 Task: Export your Outlook emails to a .pst file and save it on your desktop.
Action: Mouse moved to (76, 80)
Screenshot: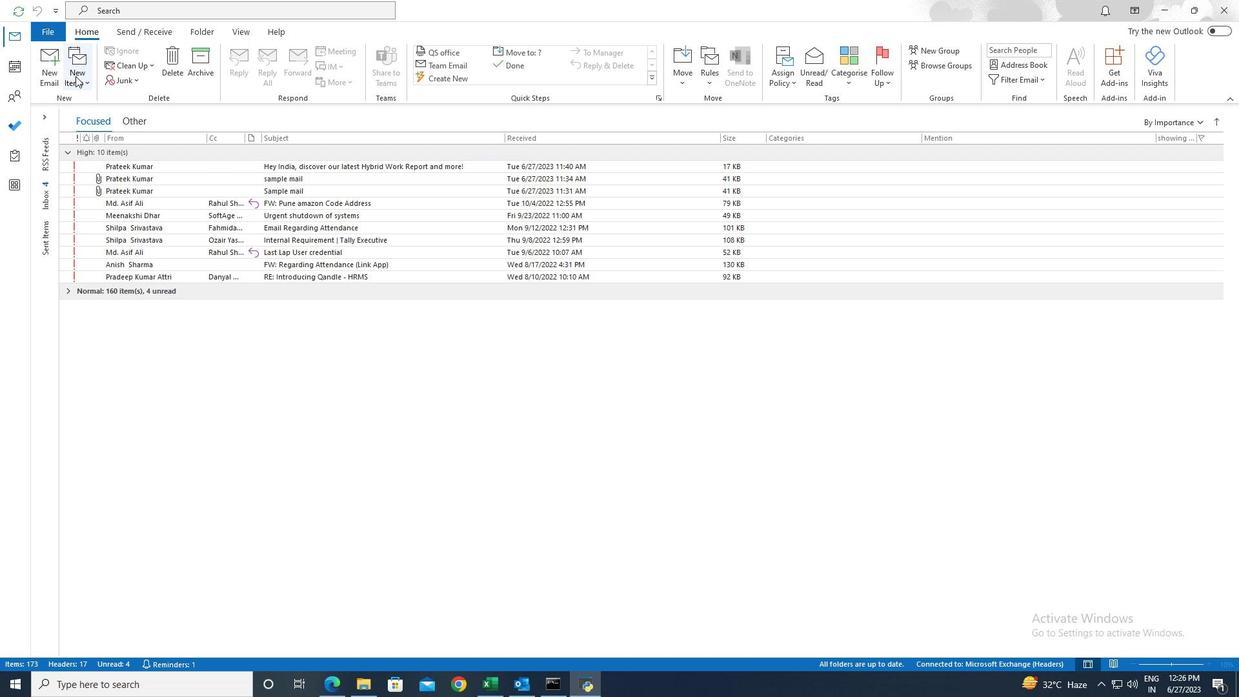 
Action: Mouse pressed left at (76, 80)
Screenshot: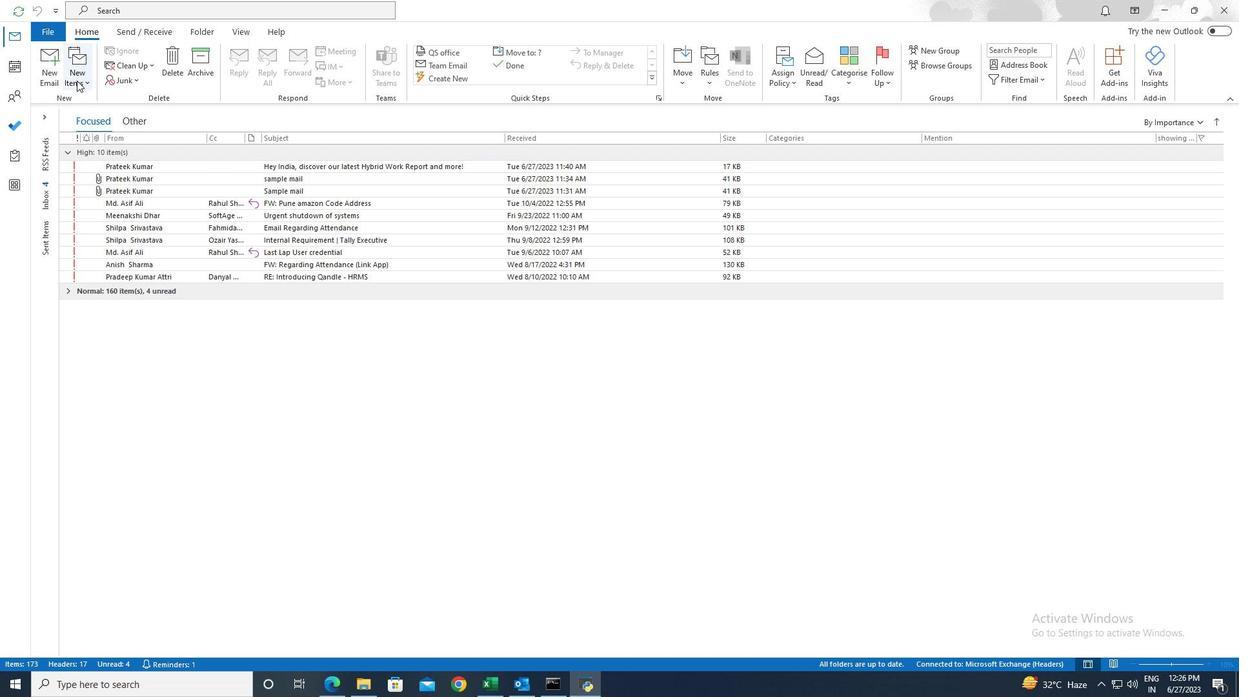 
Action: Mouse moved to (81, 83)
Screenshot: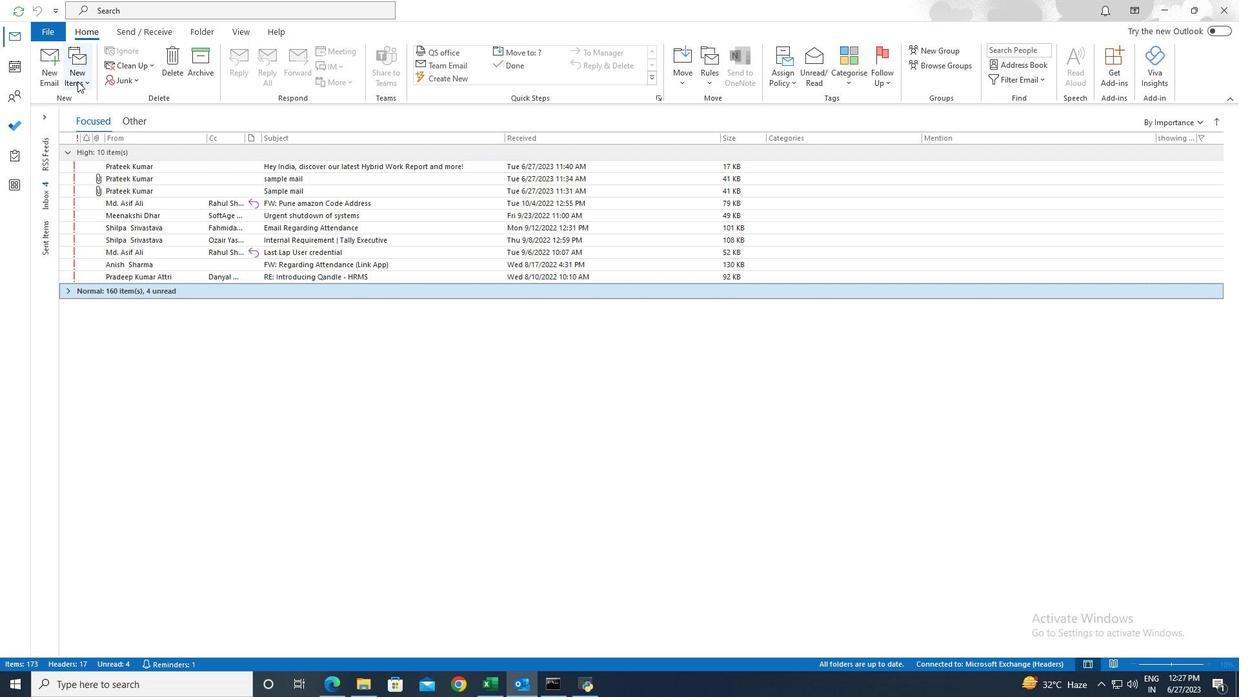 
Action: Mouse pressed left at (81, 83)
Screenshot: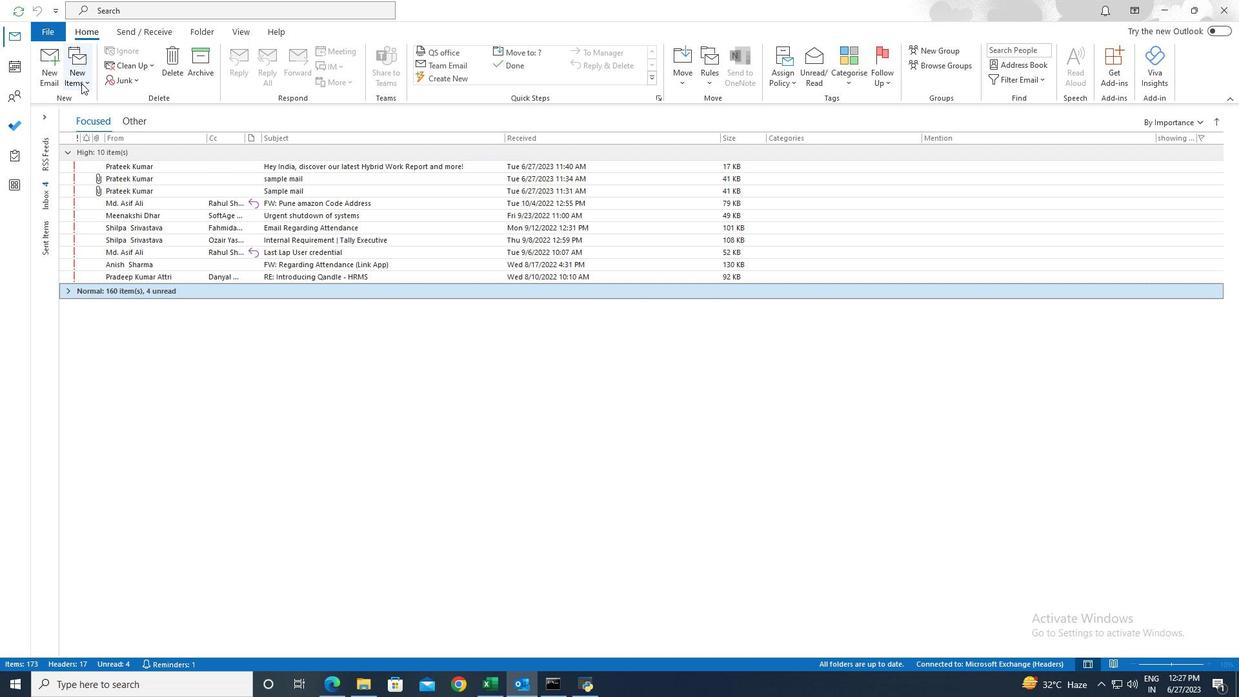 
Action: Mouse moved to (115, 251)
Screenshot: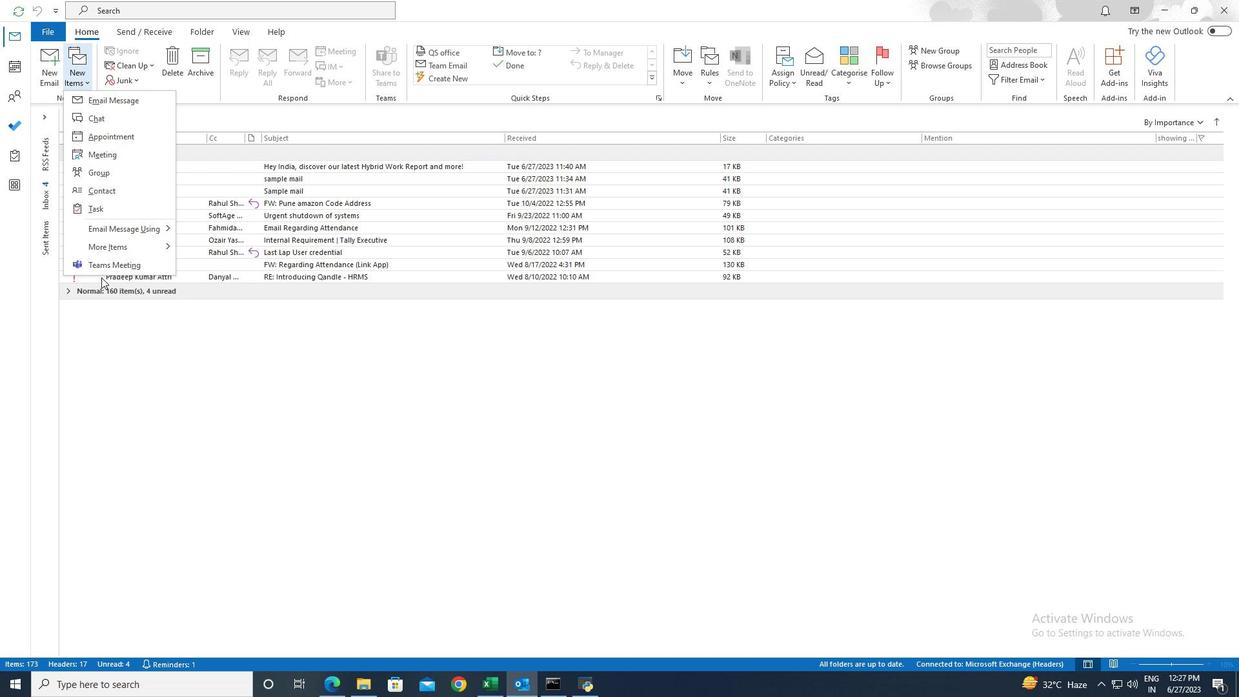 
Action: Mouse pressed left at (115, 251)
Screenshot: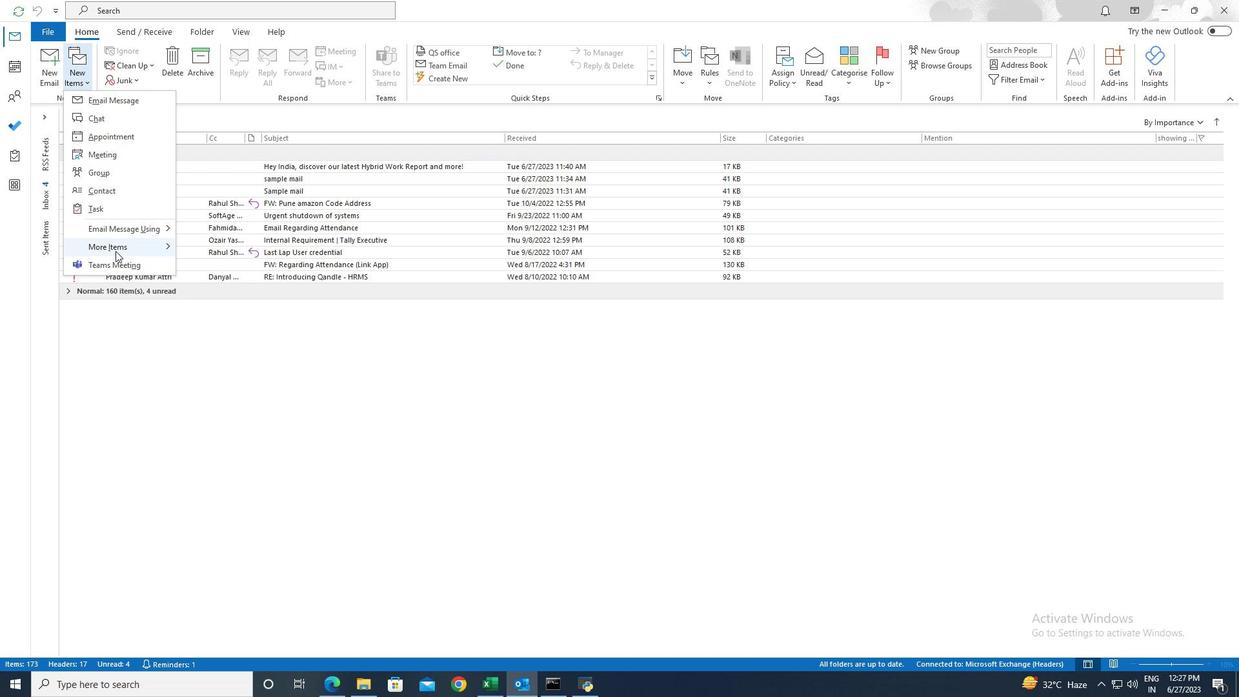 
Action: Mouse moved to (226, 340)
Screenshot: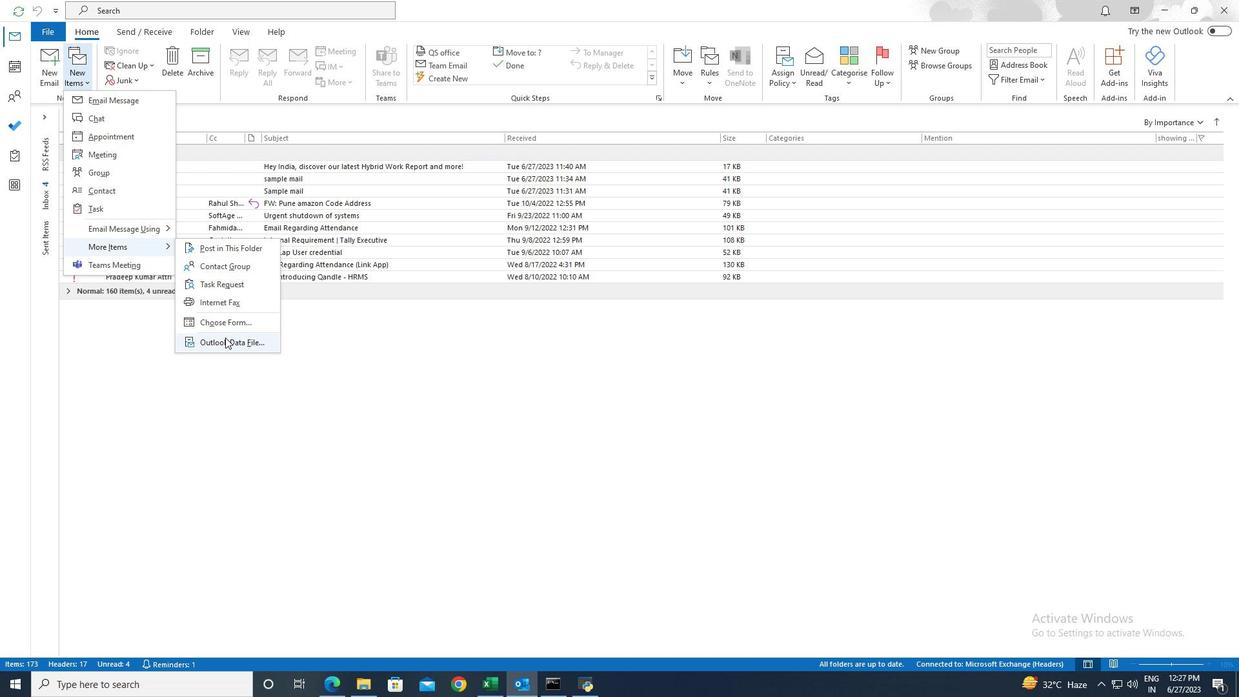 
Action: Mouse pressed left at (226, 340)
Screenshot: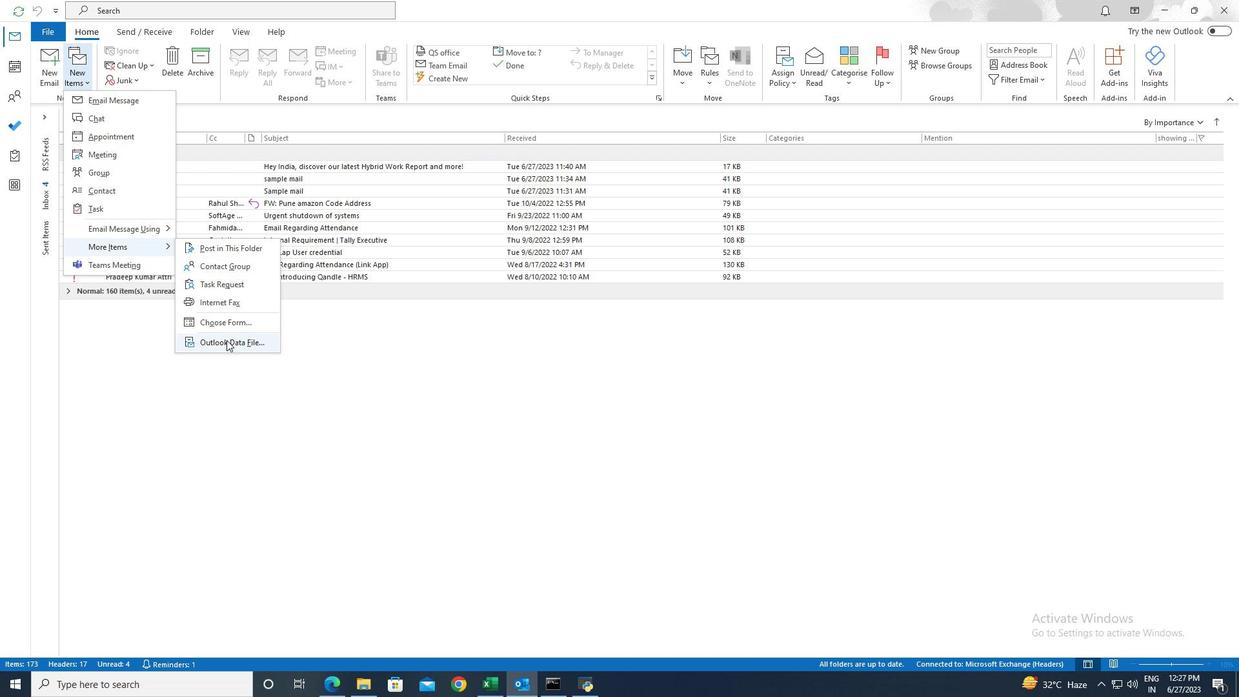 
Action: Mouse moved to (36, 114)
Screenshot: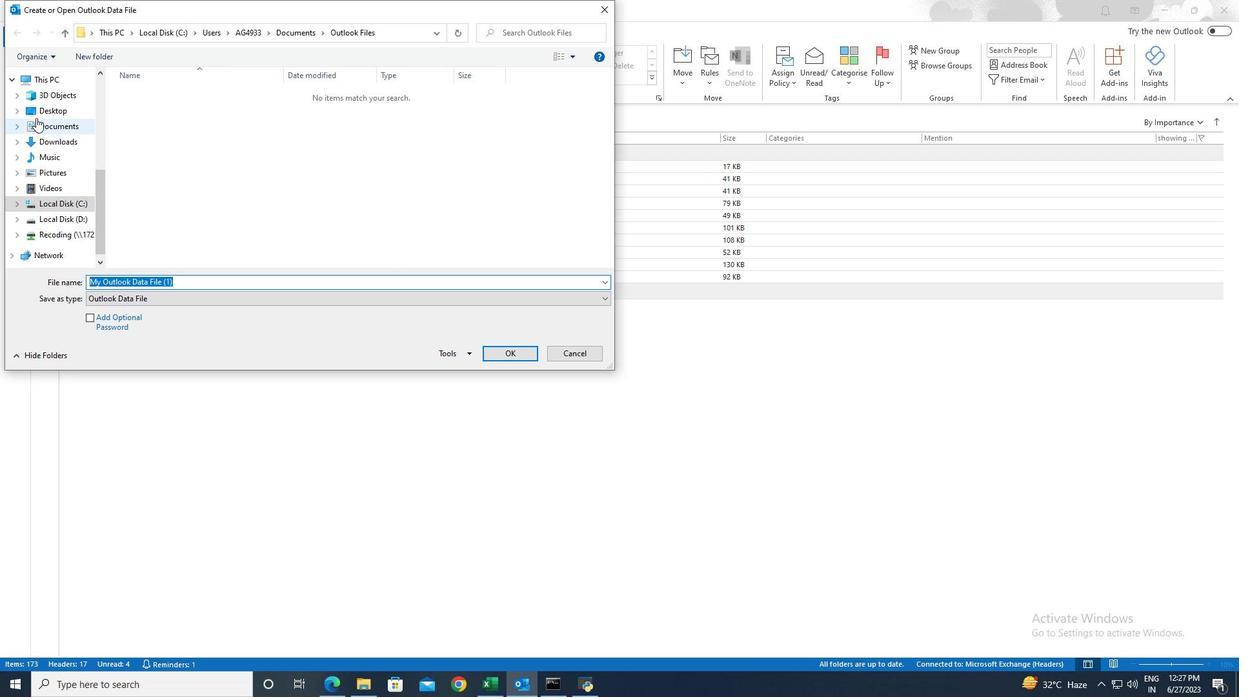 
Action: Mouse pressed left at (36, 114)
Screenshot: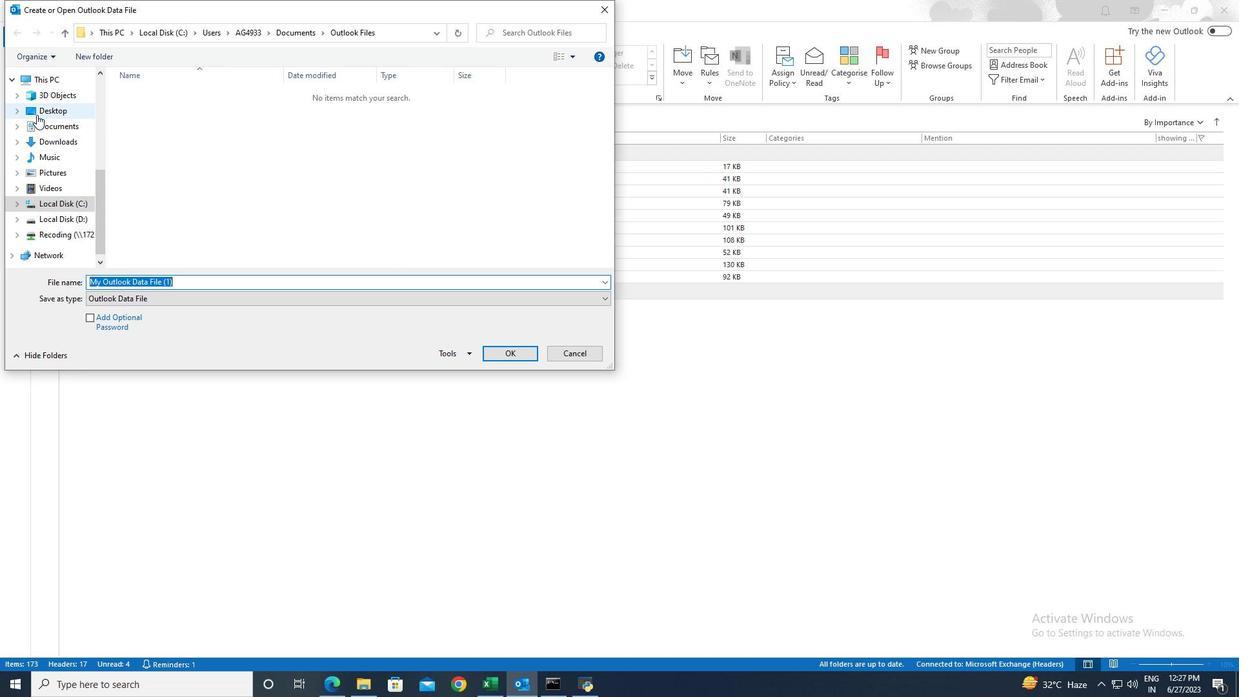 
Action: Mouse moved to (161, 280)
Screenshot: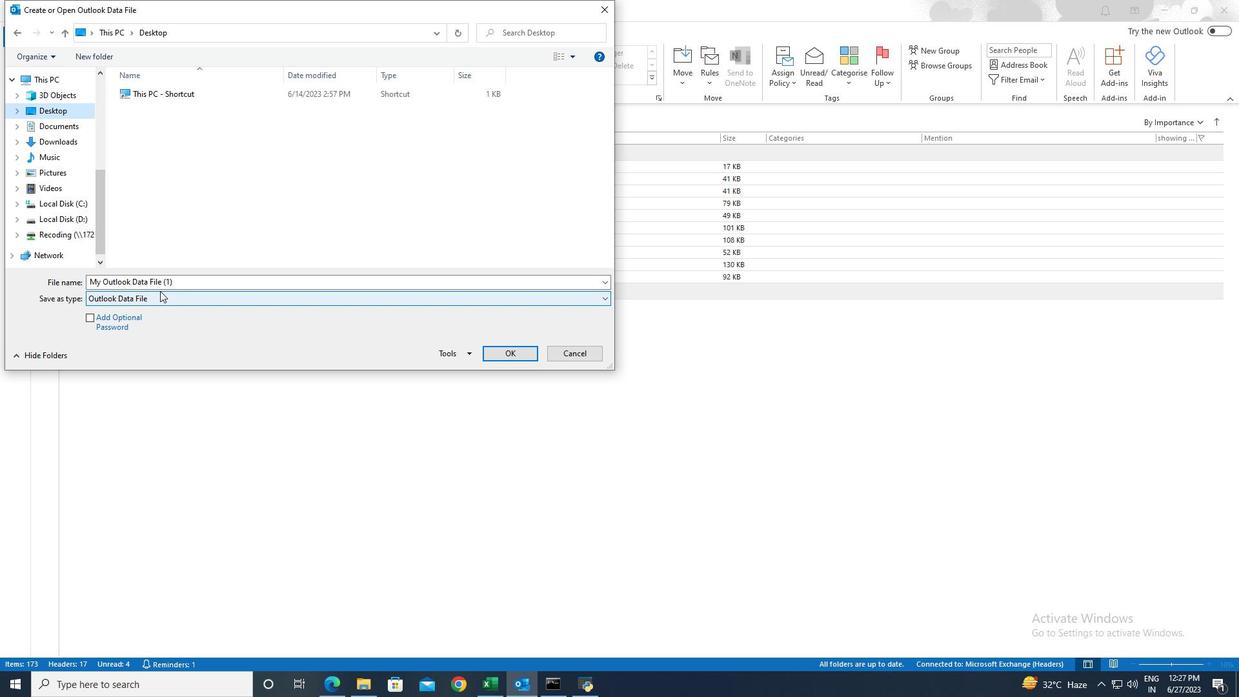 
Action: Mouse pressed left at (161, 280)
Screenshot: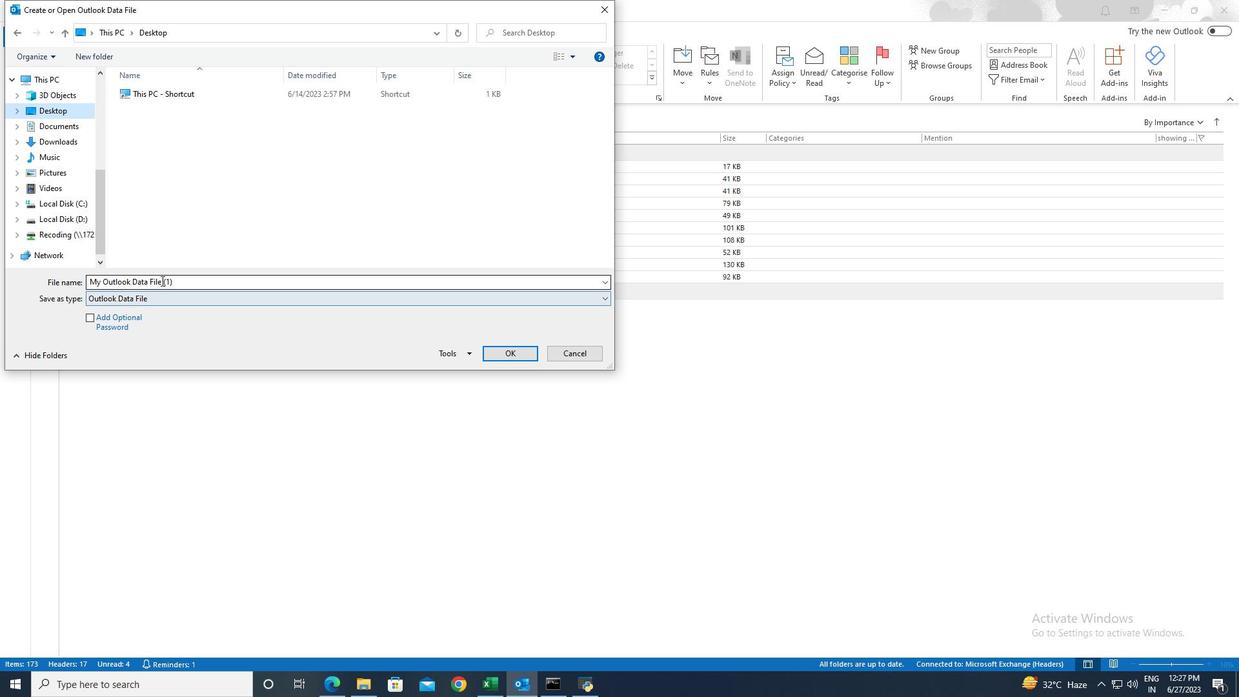 
Action: Mouse moved to (161, 280)
Screenshot: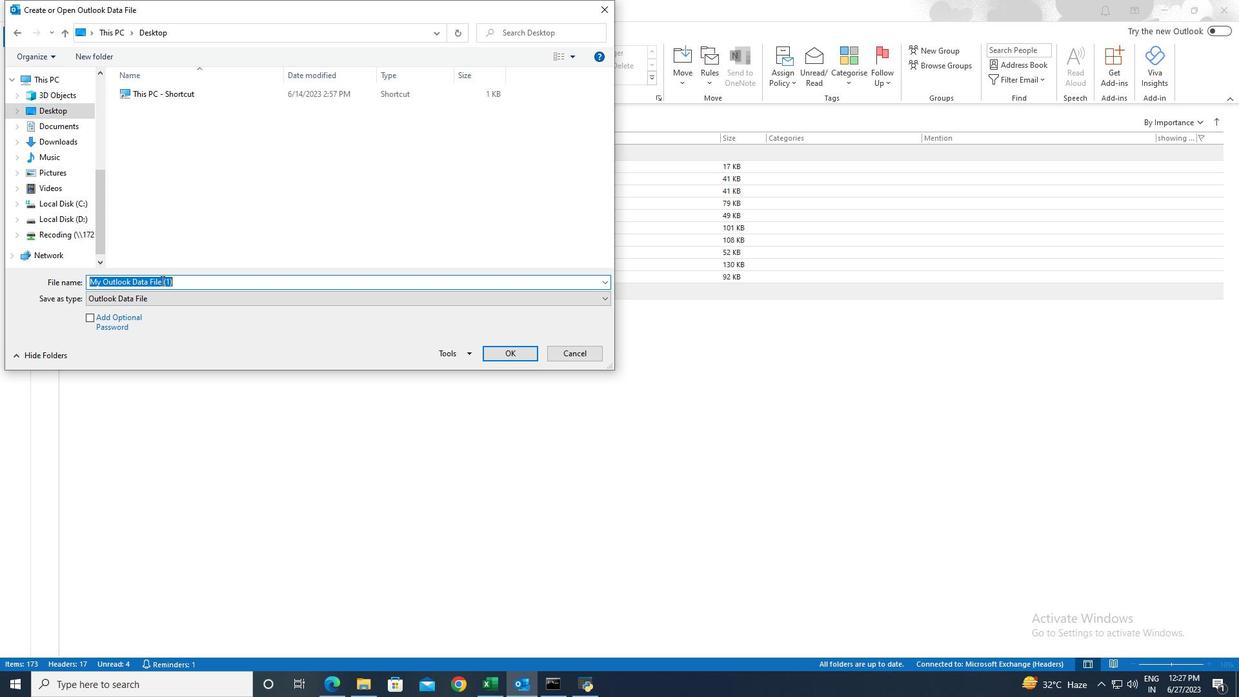 
Action: Key pressed <Key.shift><Key.shift><Key.shift><Key.shift>Outlook<Key.space>data<Key.space>file
Screenshot: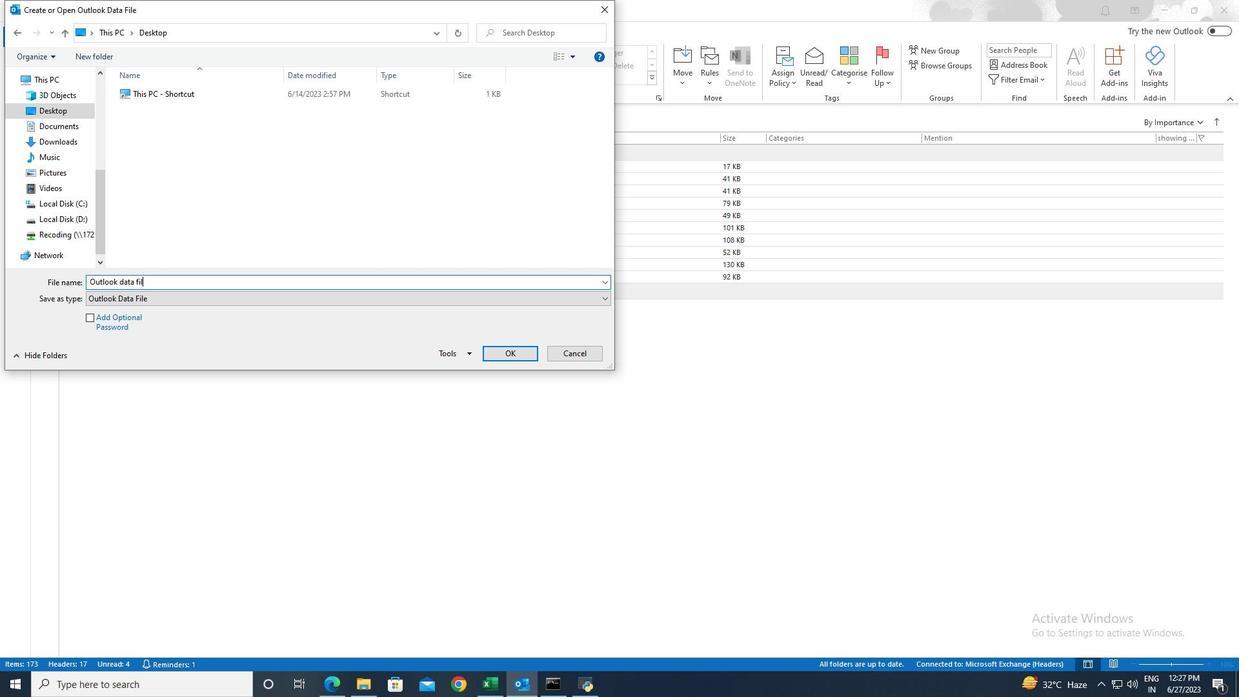 
Action: Mouse moved to (495, 350)
Screenshot: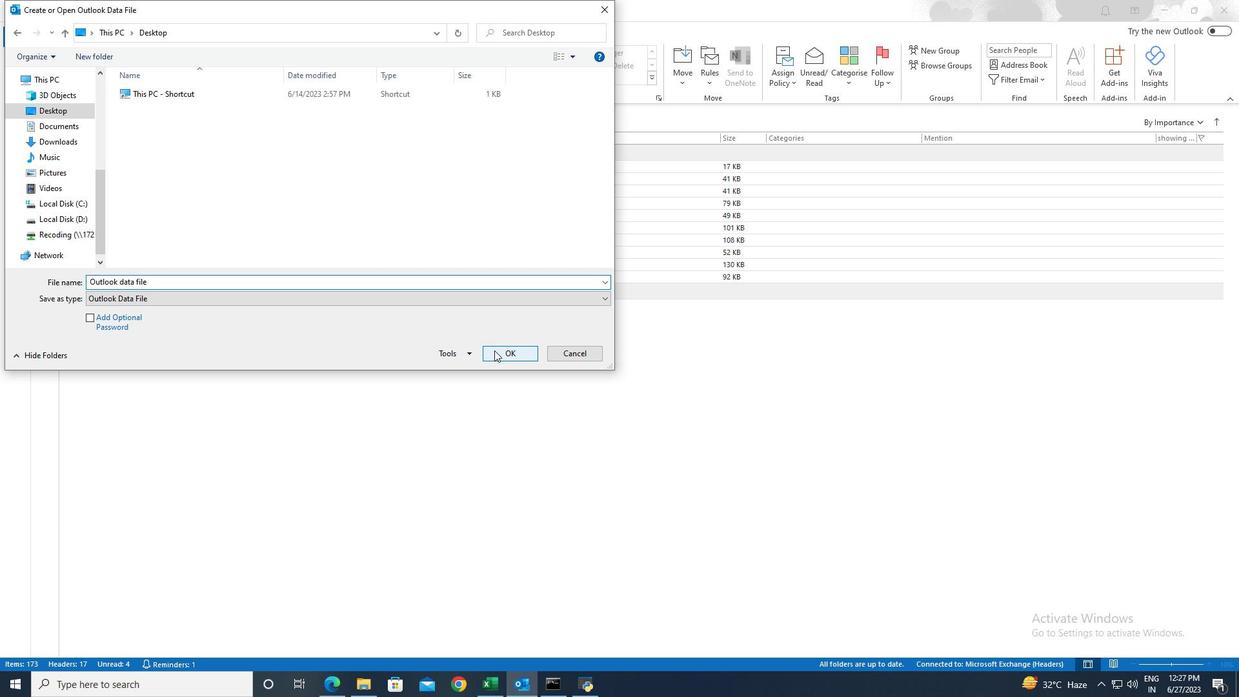 
Action: Mouse pressed left at (495, 350)
Screenshot: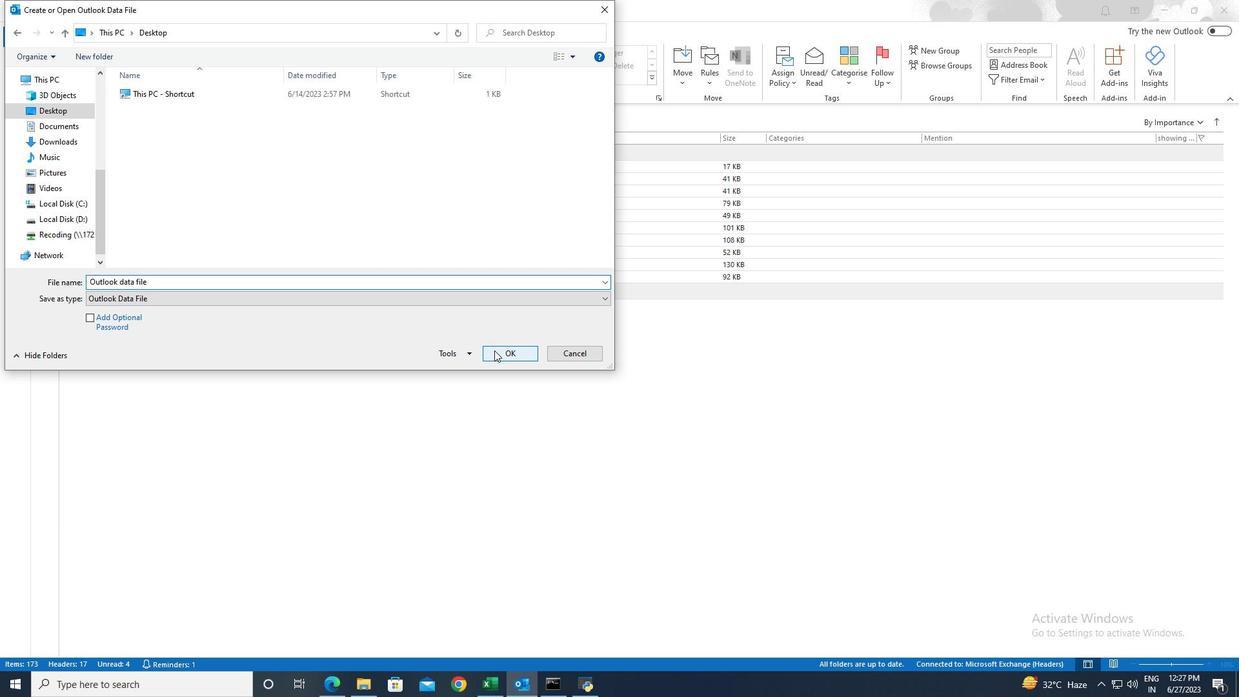 
